 Task: Create a blank project AgileNimbus with privacy Public and default view as List and in the team Taskers . Create three sections in the project as To-Do, Doing and Done
Action: Mouse moved to (423, 237)
Screenshot: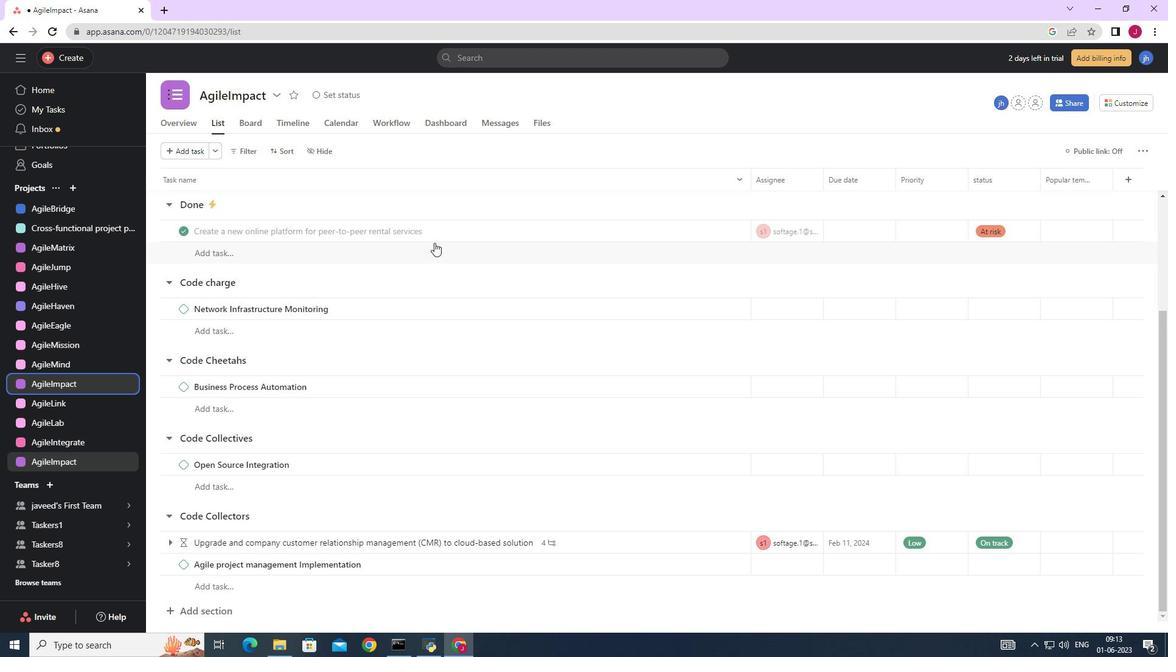
Action: Mouse scrolled (423, 238) with delta (0, 0)
Screenshot: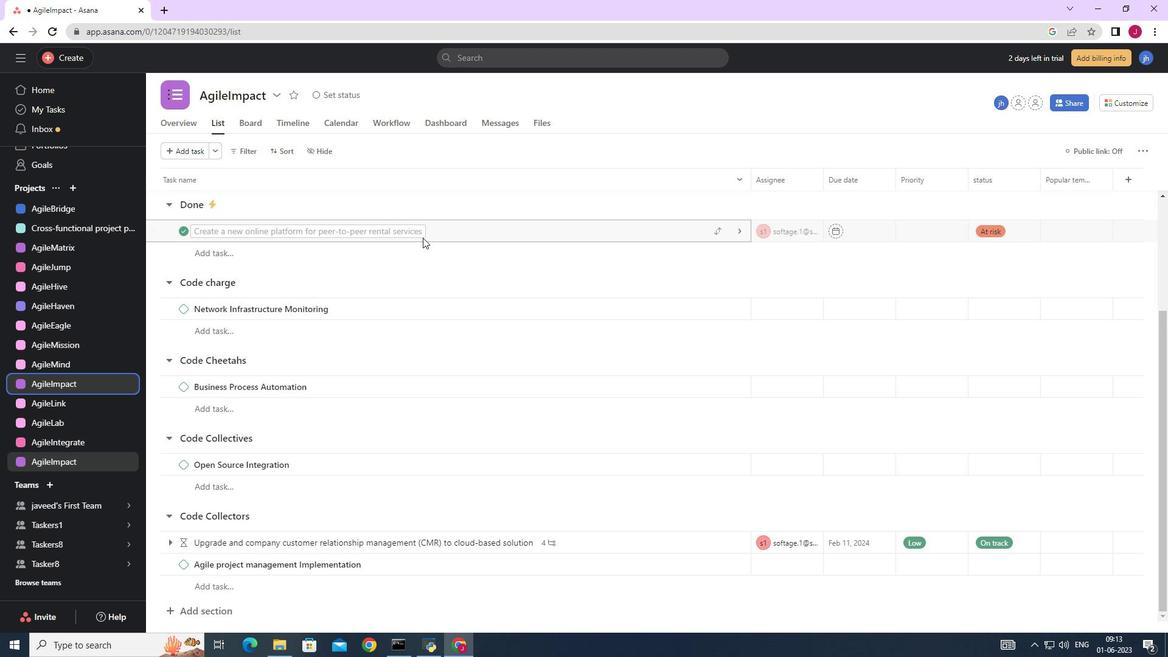 
Action: Mouse scrolled (423, 238) with delta (0, 0)
Screenshot: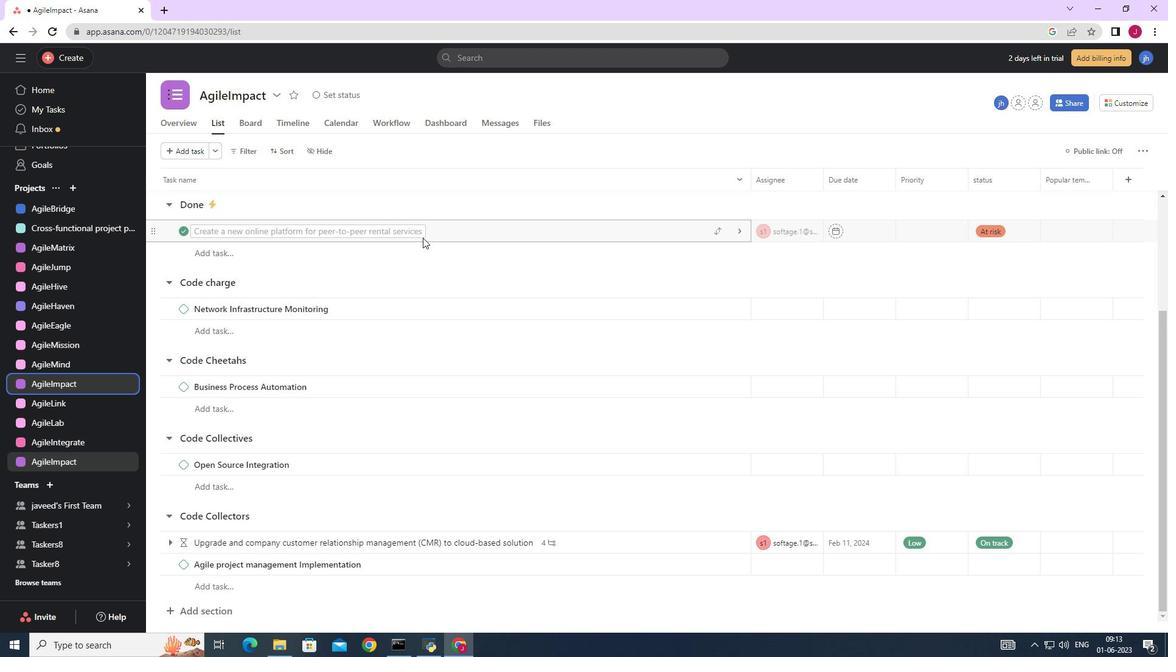 
Action: Mouse scrolled (423, 238) with delta (0, 0)
Screenshot: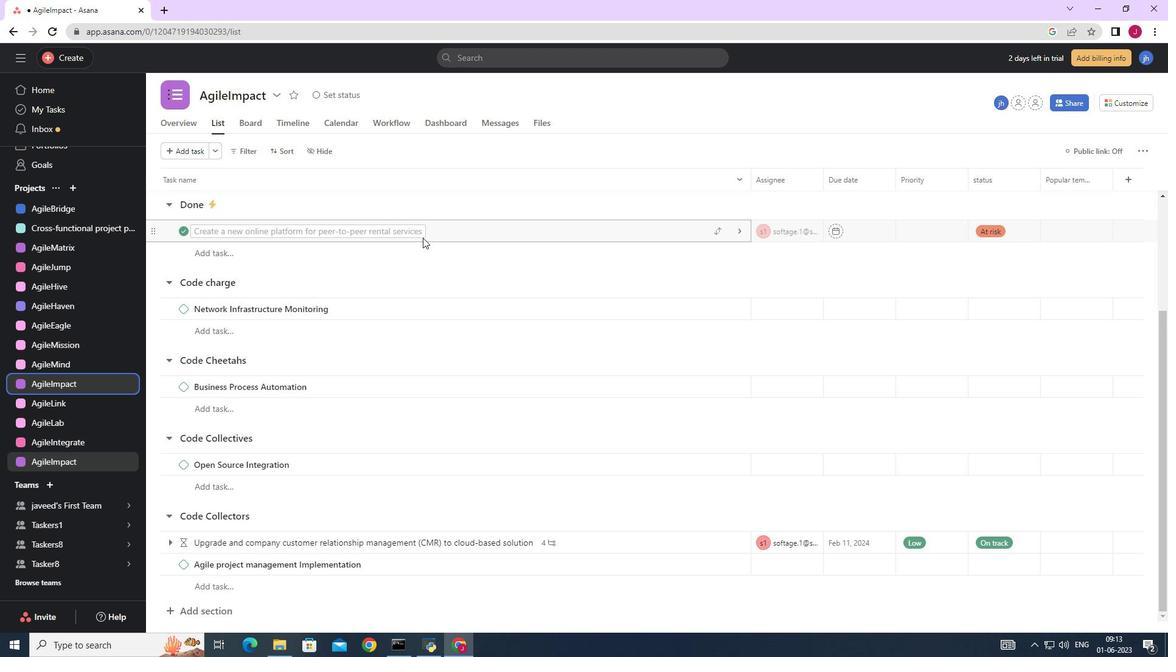 
Action: Mouse scrolled (423, 238) with delta (0, 0)
Screenshot: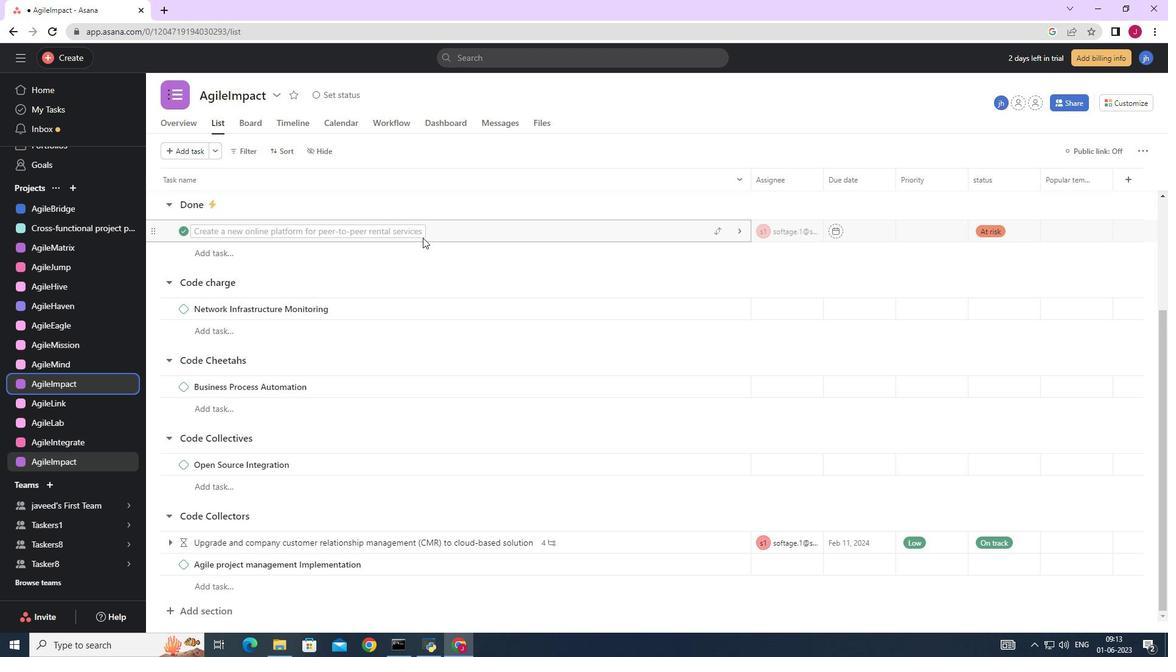 
Action: Mouse moved to (71, 184)
Screenshot: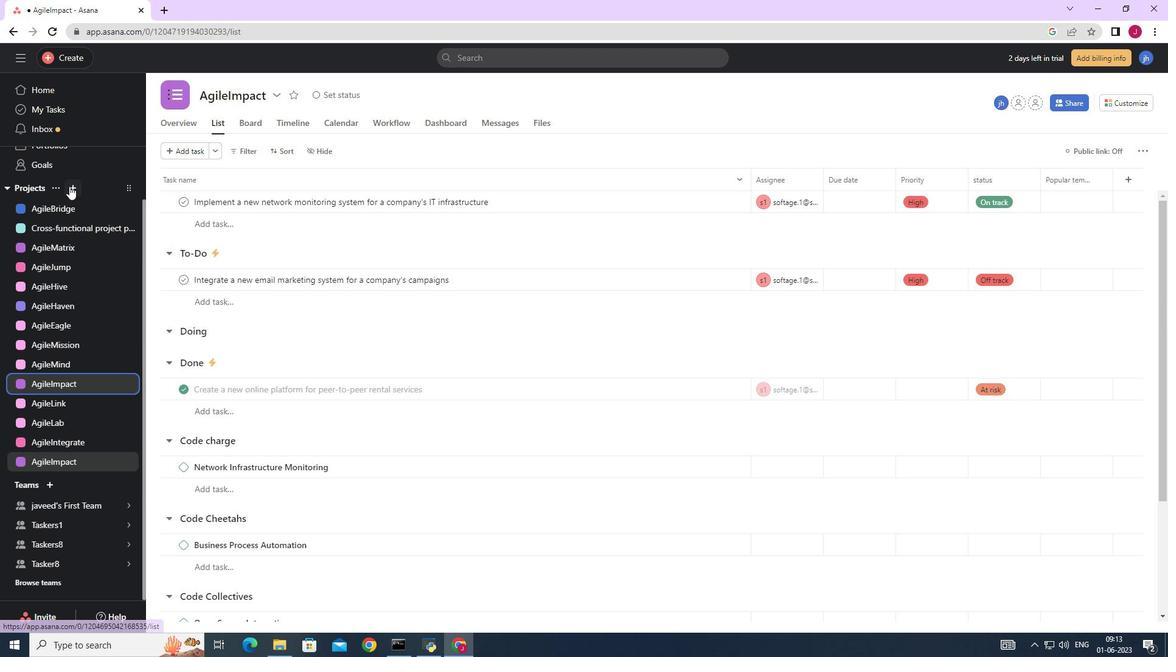 
Action: Mouse pressed left at (71, 184)
Screenshot: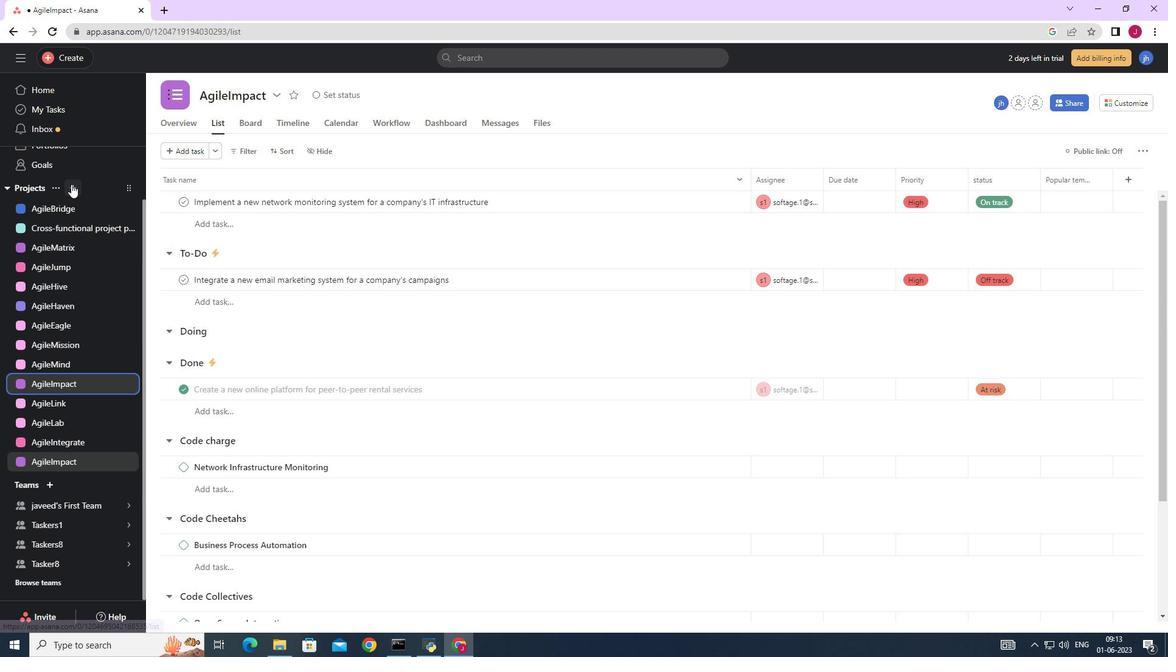 
Action: Mouse moved to (115, 212)
Screenshot: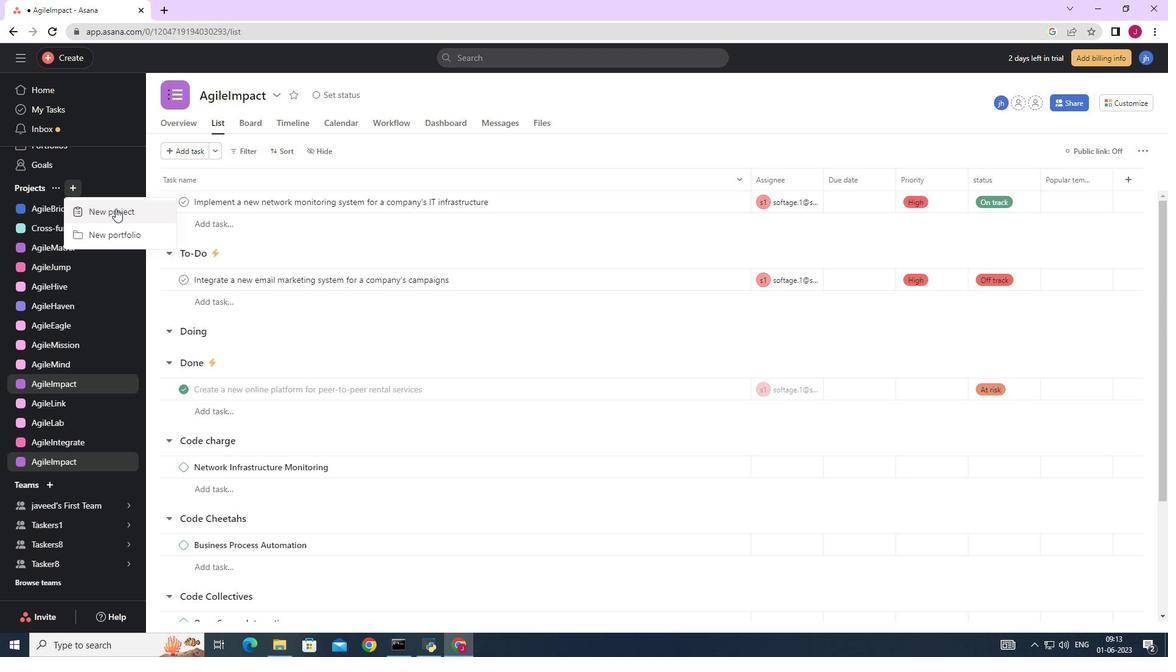 
Action: Mouse pressed left at (115, 212)
Screenshot: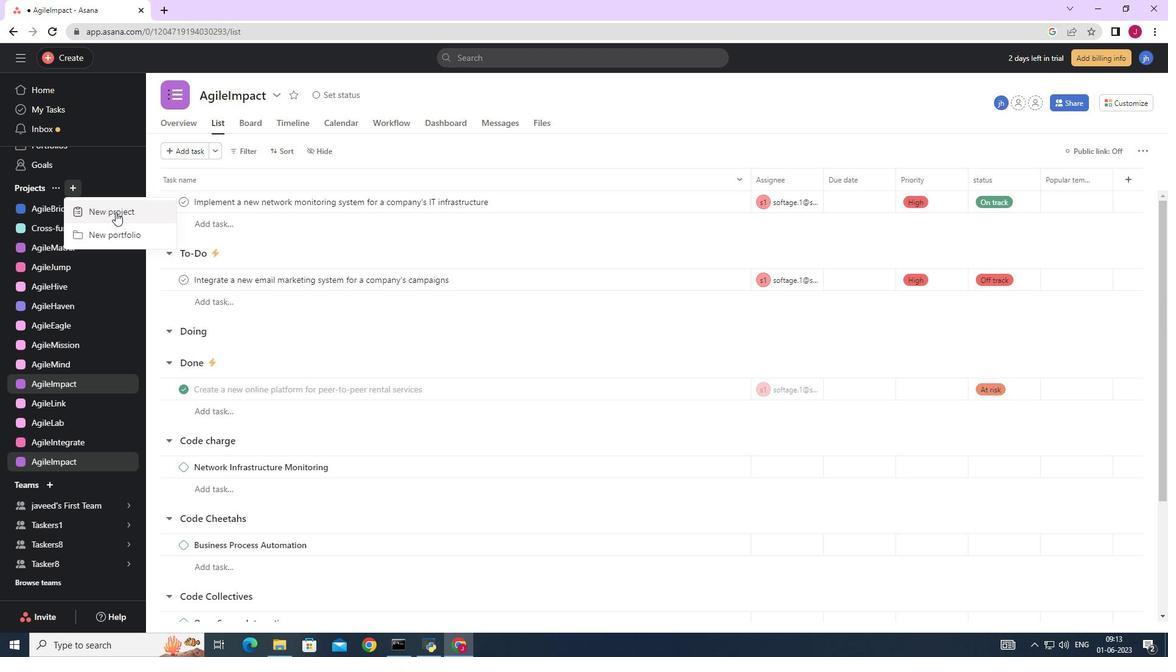 
Action: Mouse moved to (497, 259)
Screenshot: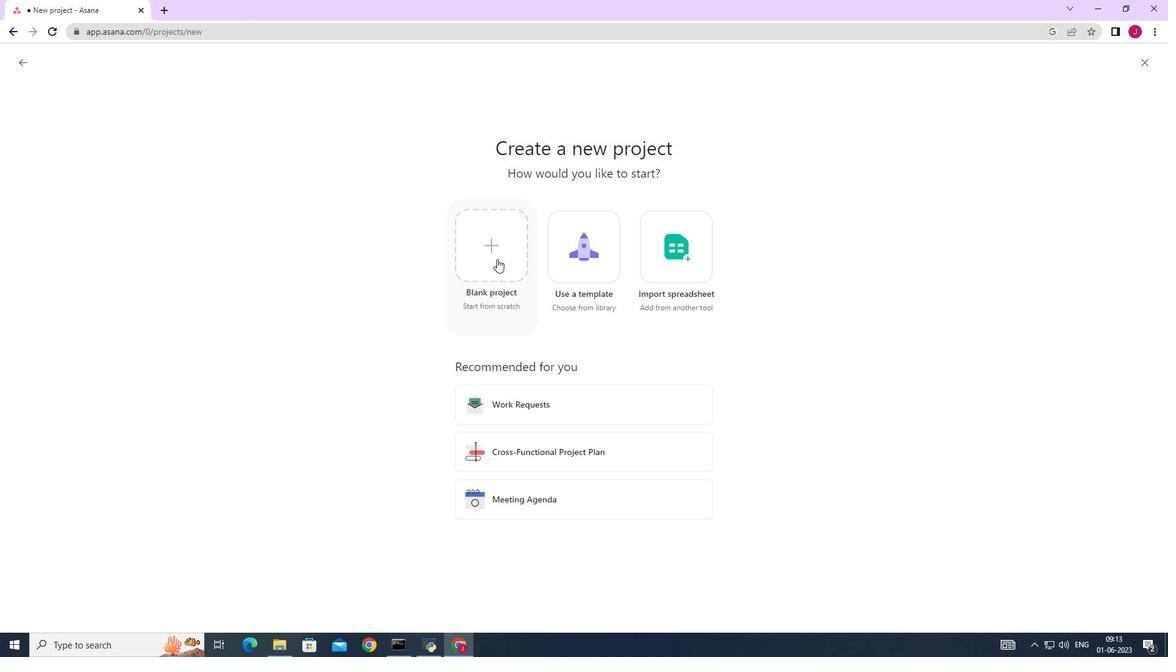 
Action: Mouse pressed left at (497, 259)
Screenshot: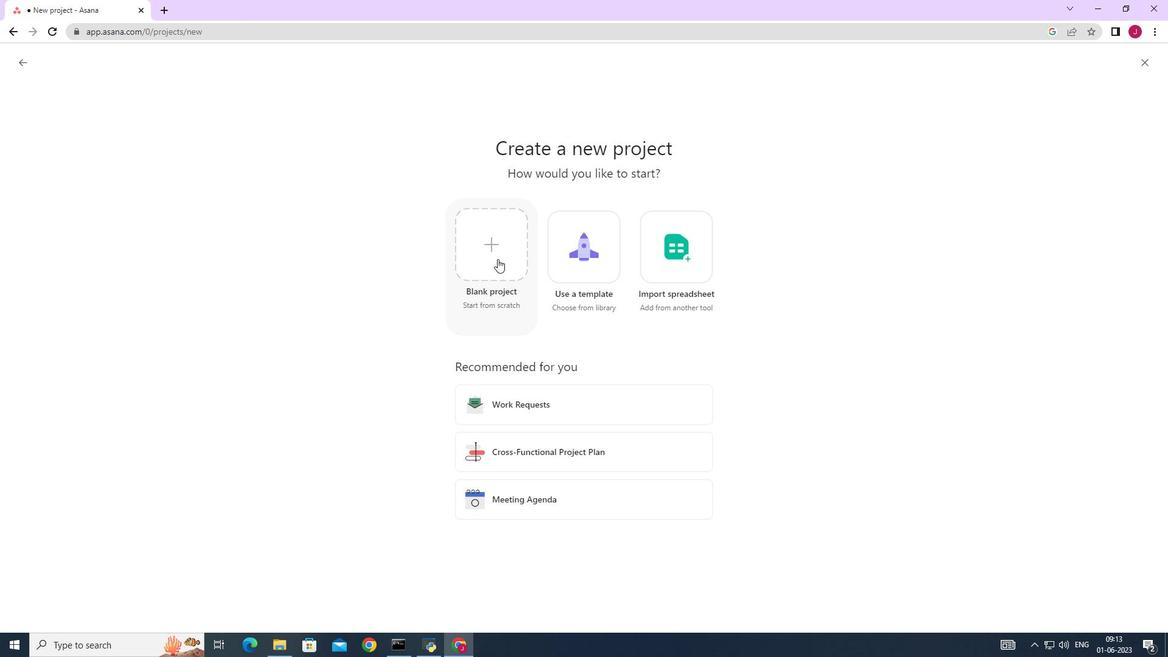 
Action: Mouse moved to (278, 151)
Screenshot: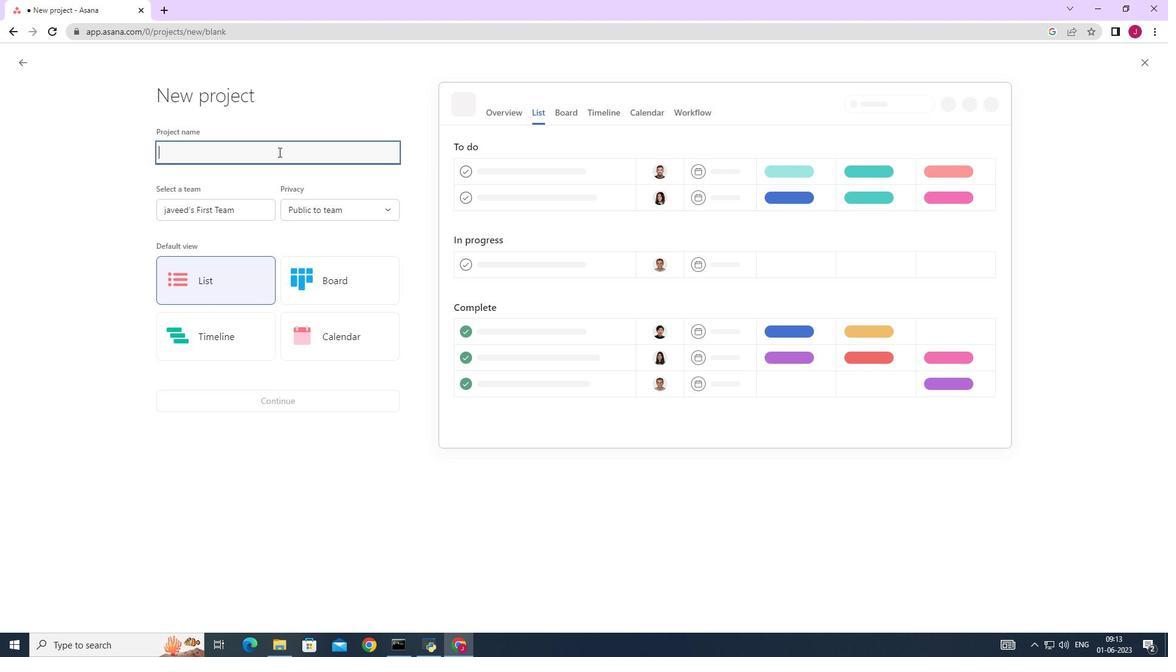 
Action: Mouse pressed left at (278, 151)
Screenshot: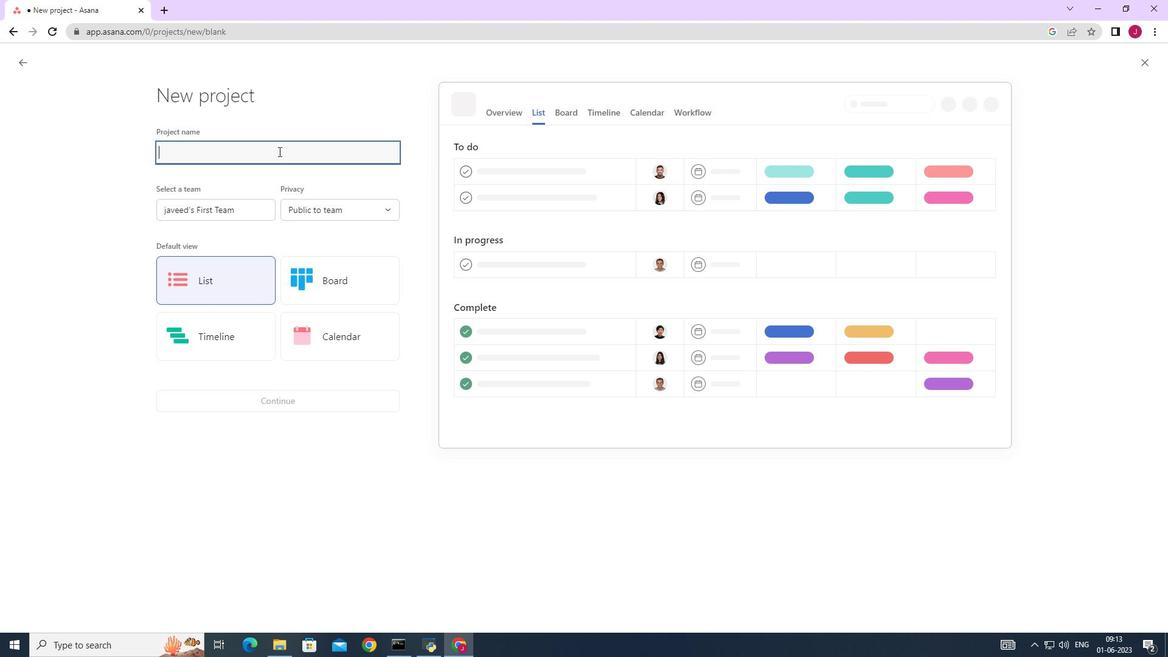 
Action: Key pressed <Key.caps_lock><Key.caps_lock>a<Key.caps_lock>GILE<Key.caps_lock>n<Key.caps_lock>IMBUS
Screenshot: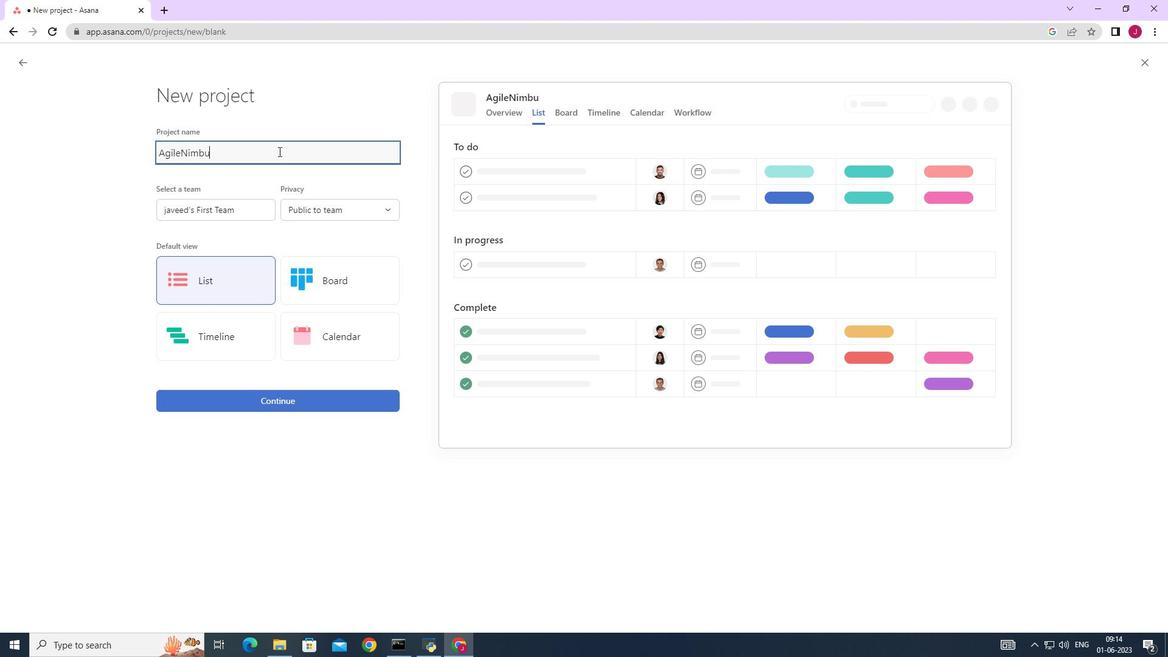 
Action: Mouse moved to (229, 210)
Screenshot: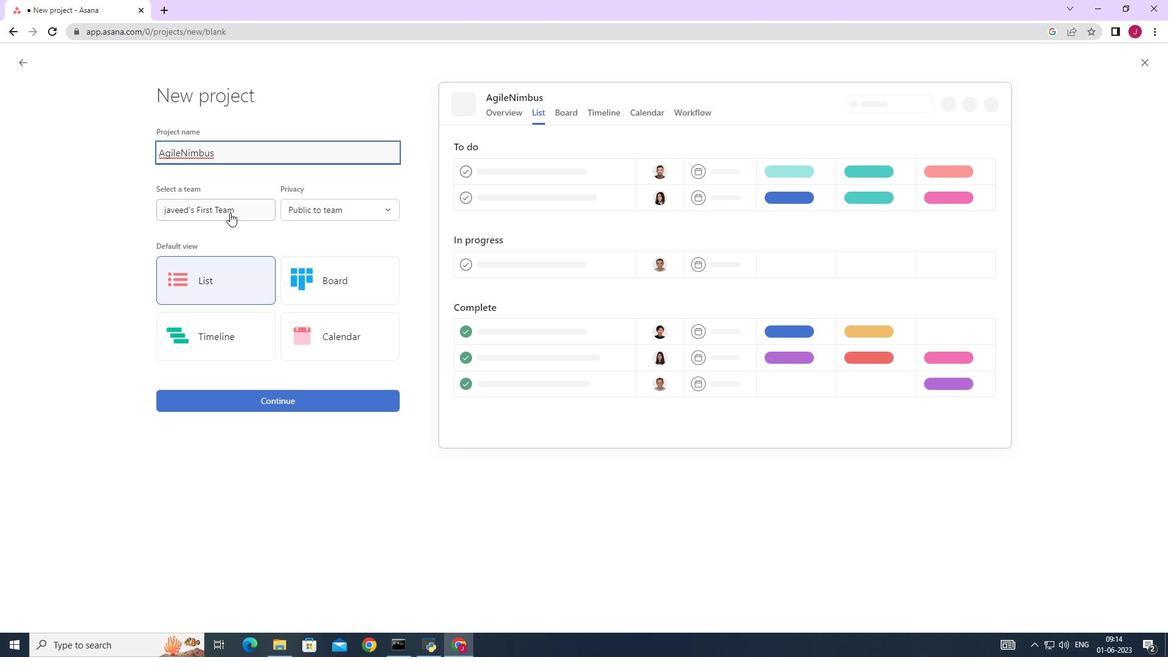 
Action: Mouse pressed left at (229, 210)
Screenshot: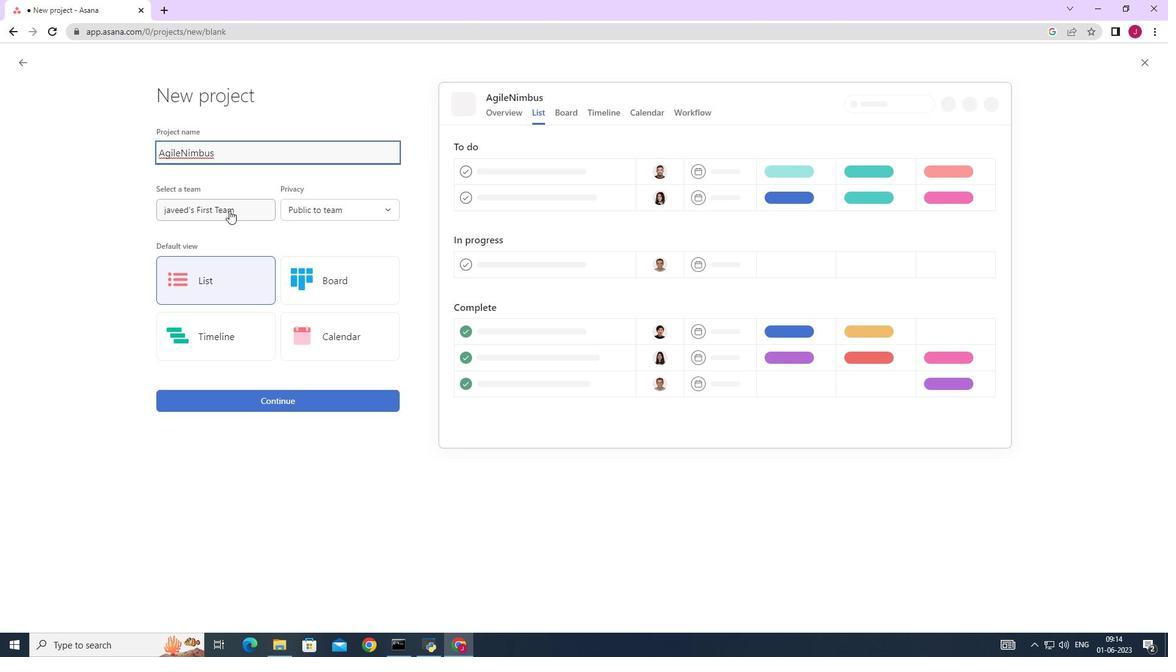 
Action: Mouse moved to (214, 261)
Screenshot: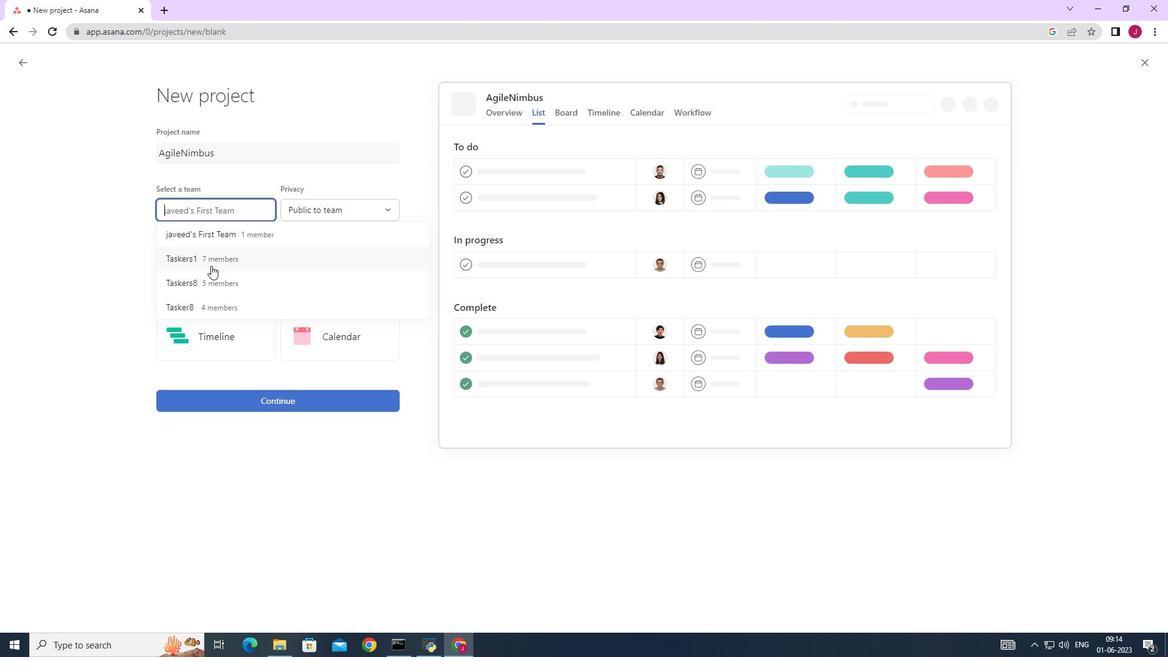 
Action: Mouse pressed left at (214, 261)
Screenshot: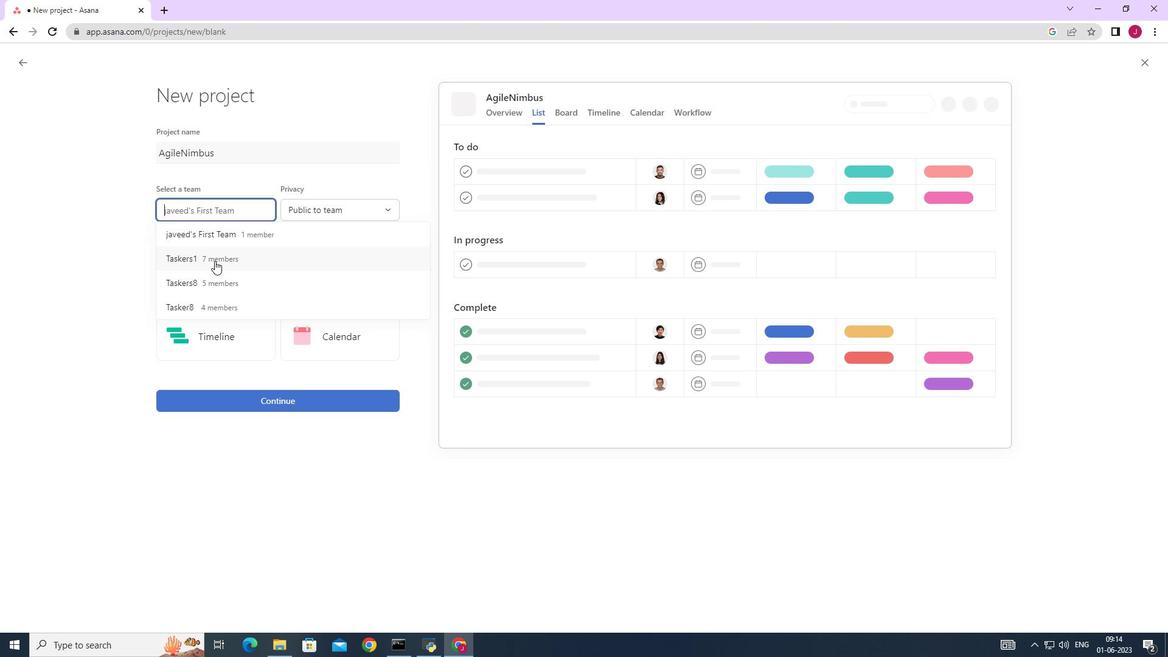 
Action: Mouse moved to (323, 214)
Screenshot: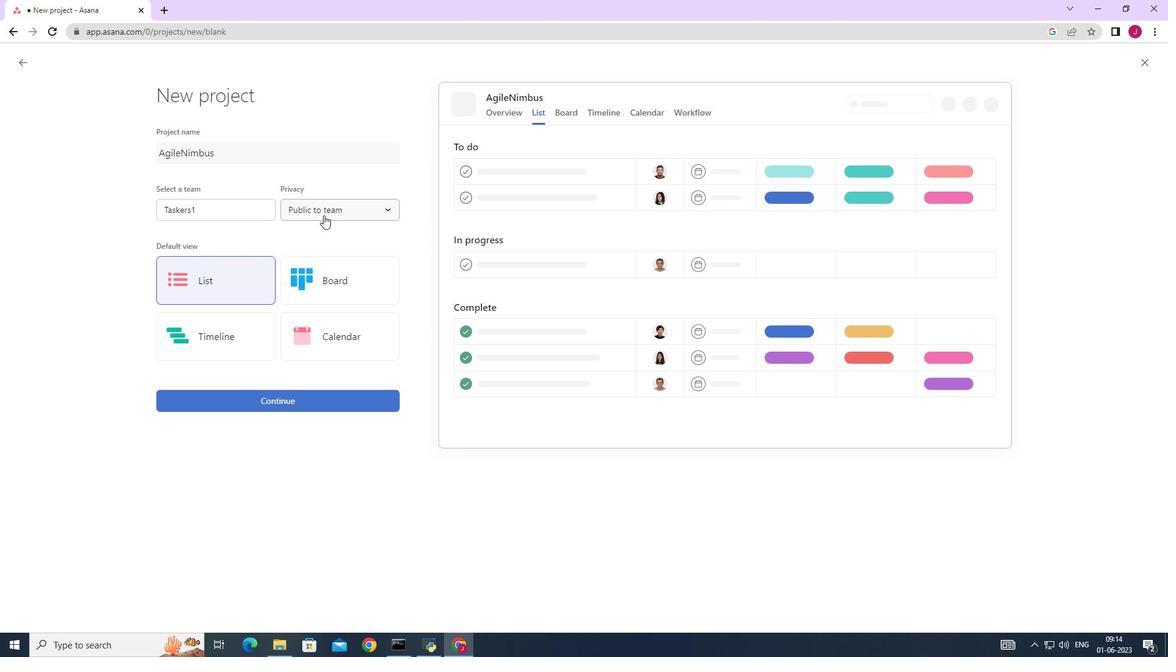 
Action: Mouse pressed left at (323, 214)
Screenshot: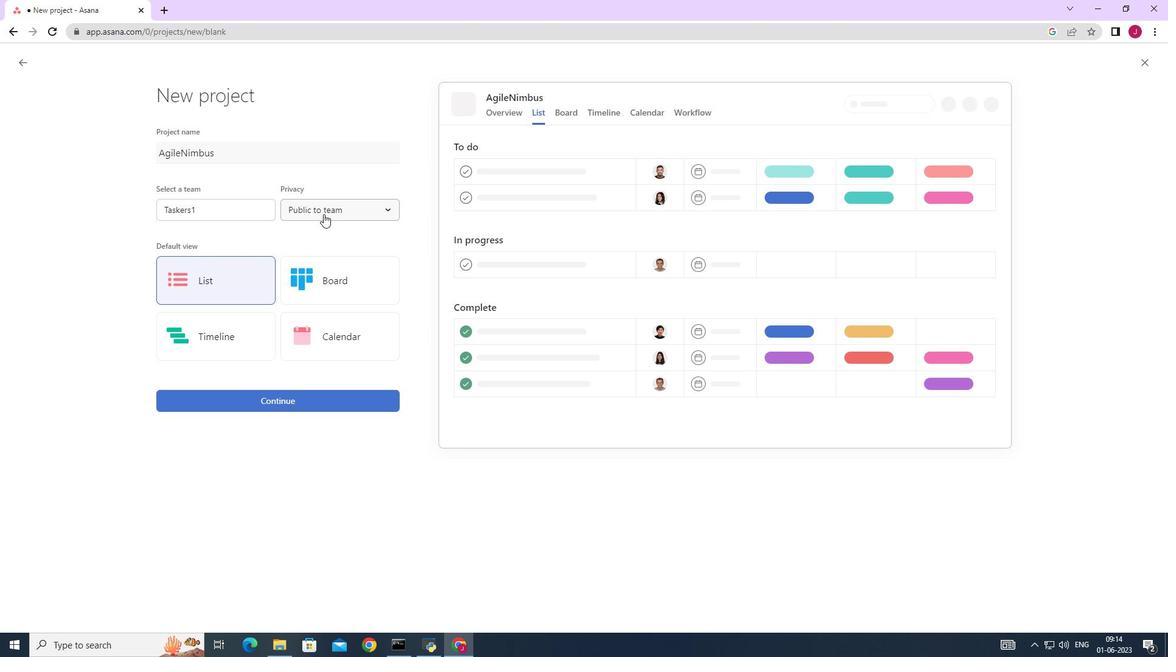 
Action: Mouse moved to (325, 230)
Screenshot: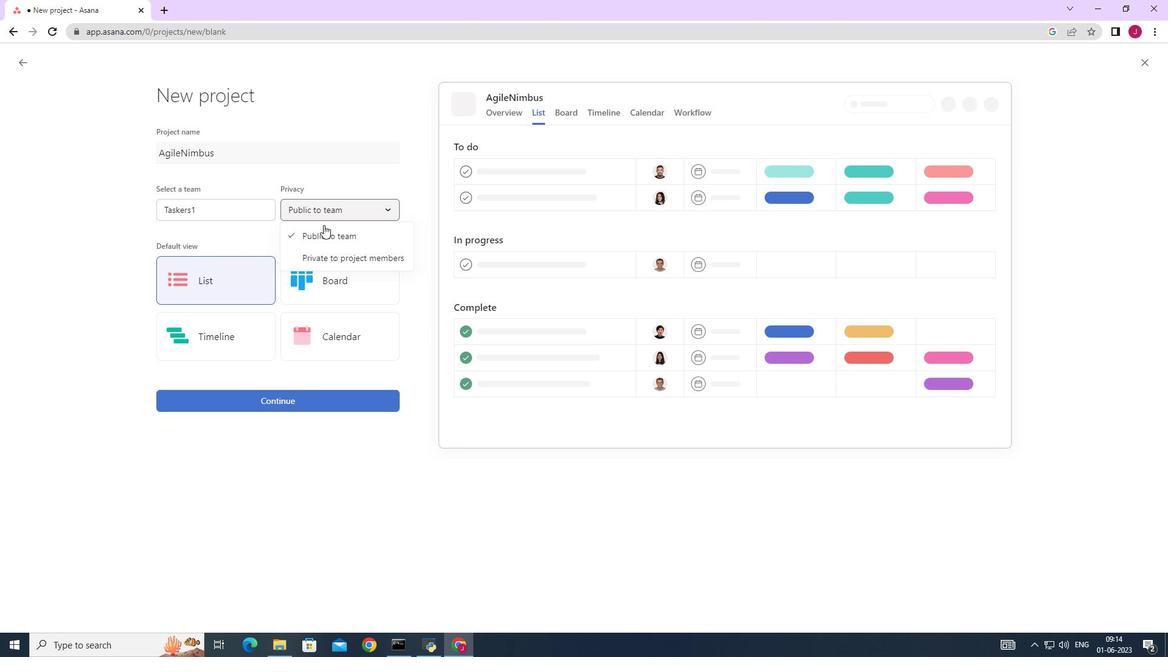 
Action: Mouse pressed left at (325, 230)
Screenshot: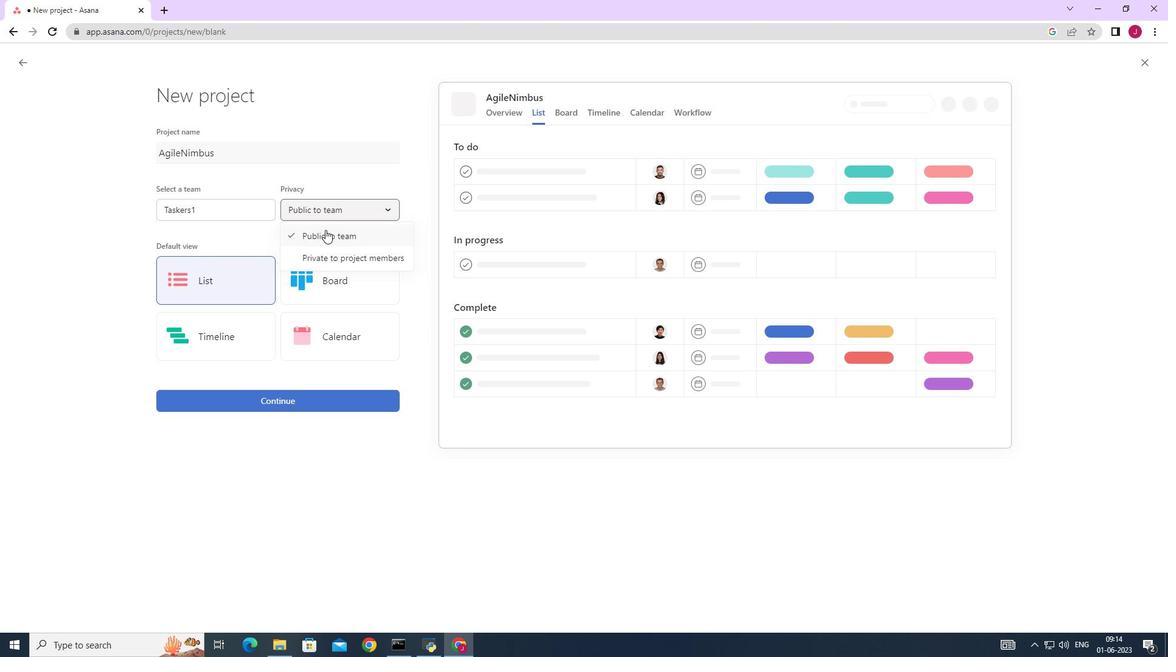 
Action: Mouse moved to (217, 276)
Screenshot: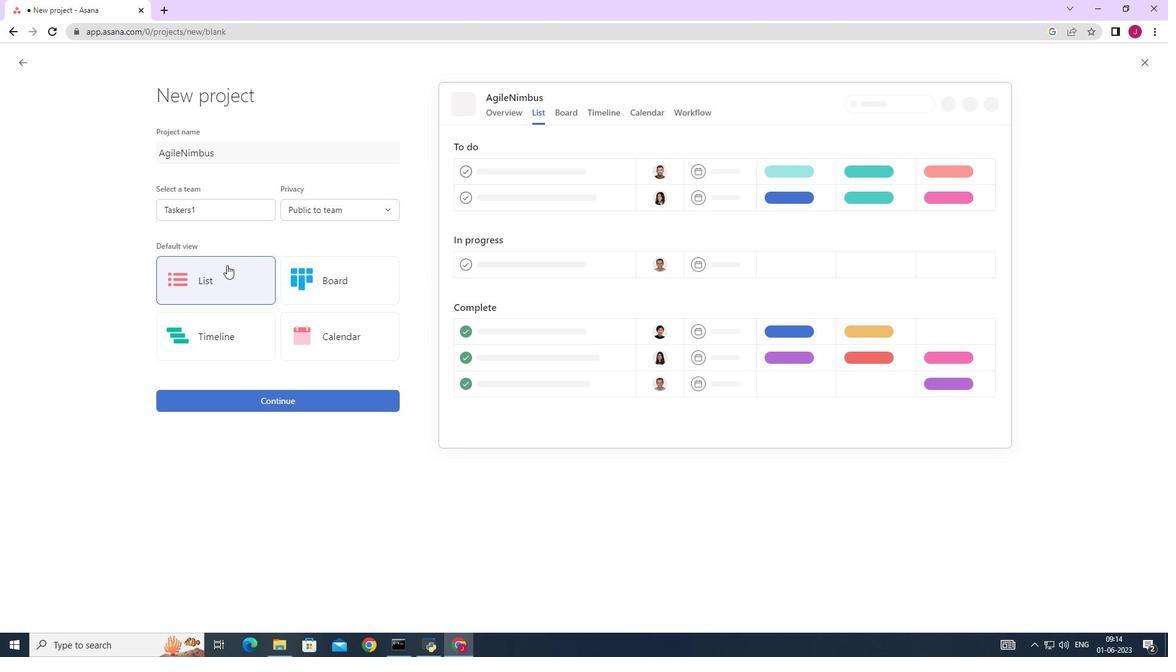 
Action: Mouse pressed left at (217, 276)
Screenshot: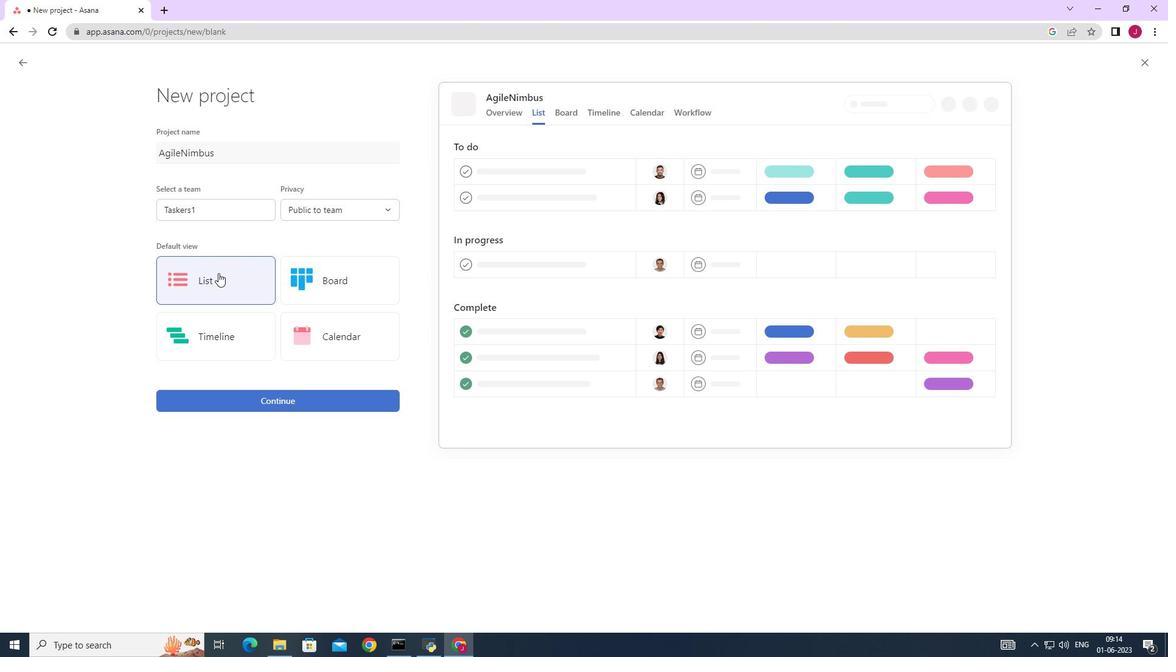 
Action: Mouse moved to (284, 399)
Screenshot: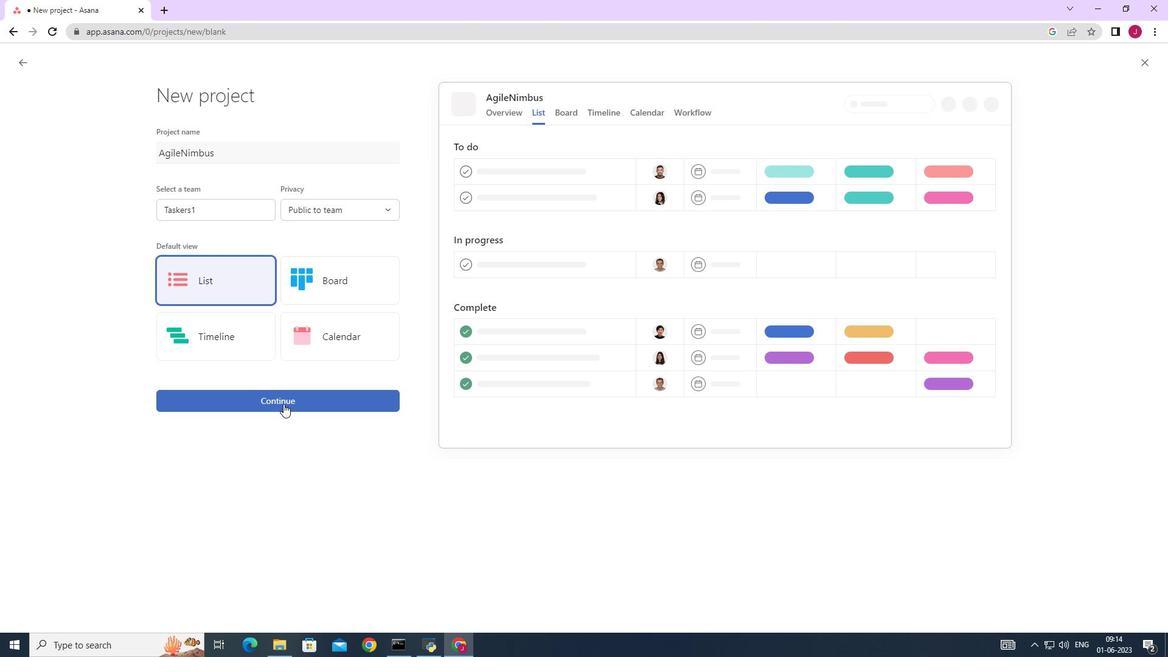 
Action: Mouse pressed left at (284, 399)
Screenshot: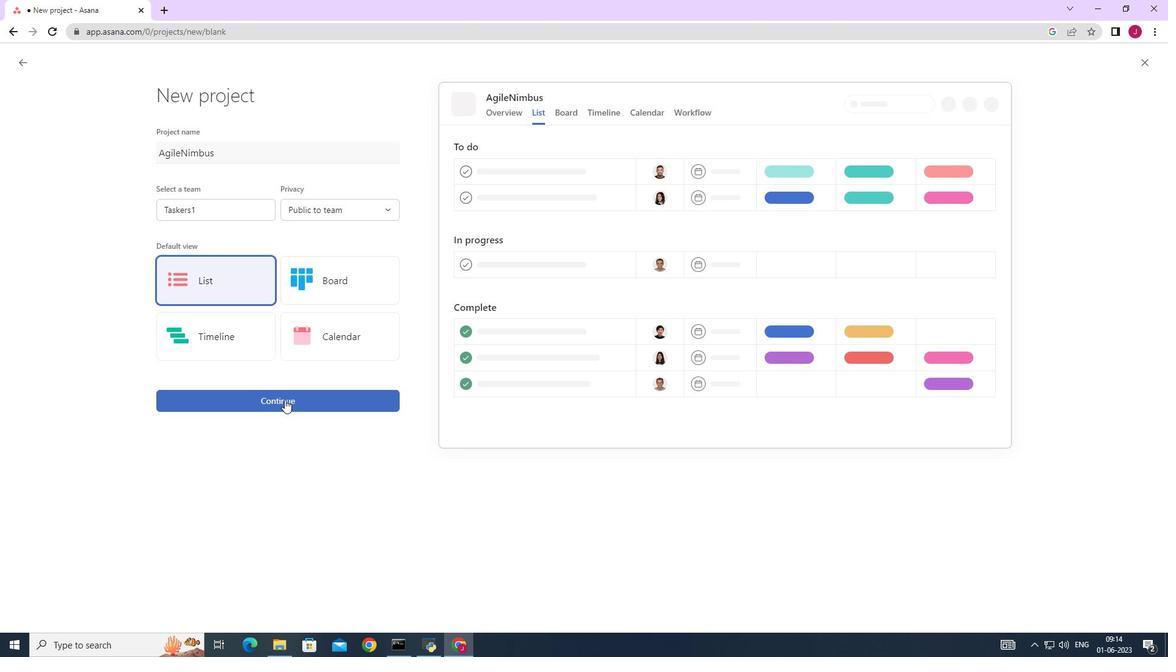 
Action: Mouse moved to (290, 329)
Screenshot: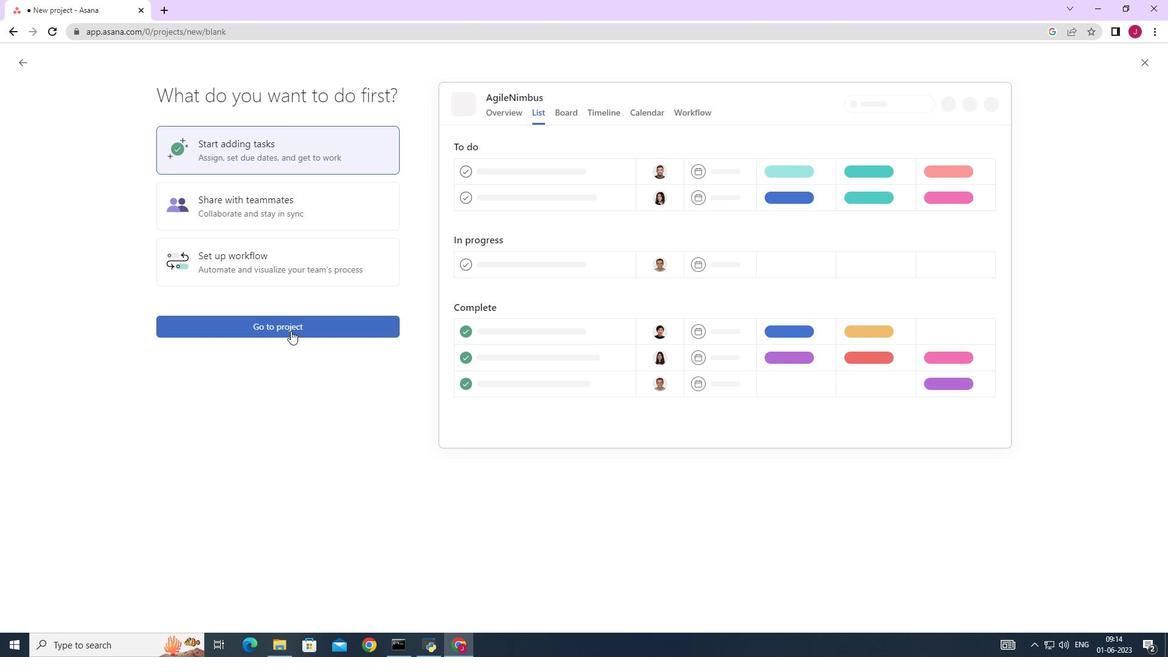 
Action: Mouse pressed left at (290, 329)
Screenshot: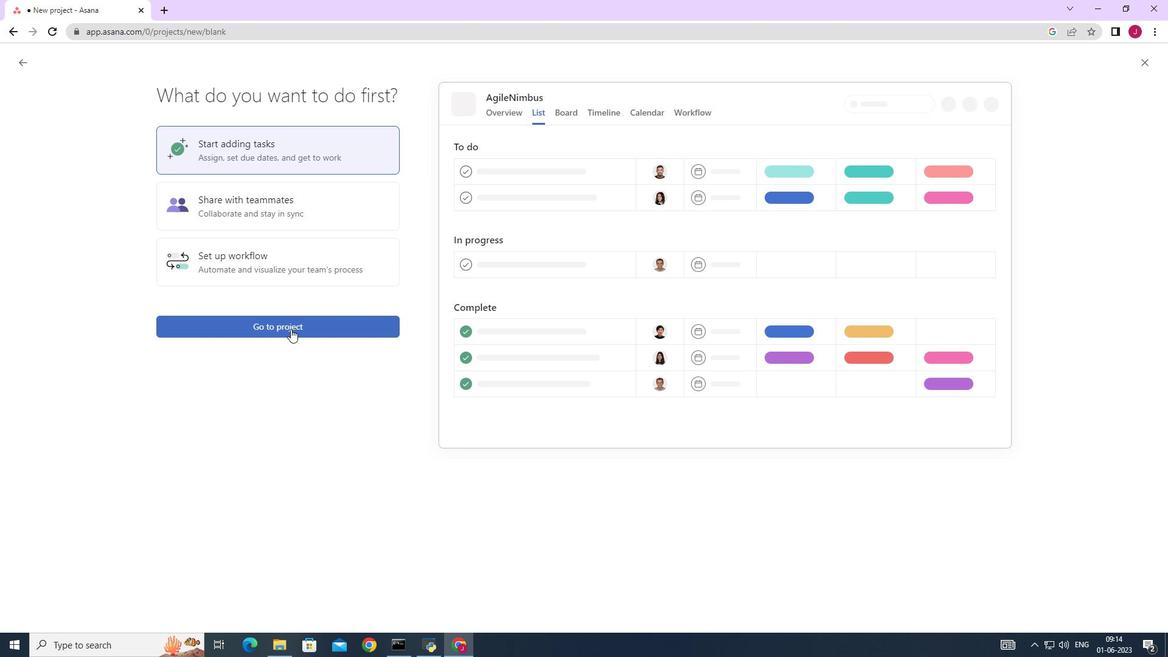 
Action: Mouse moved to (213, 272)
Screenshot: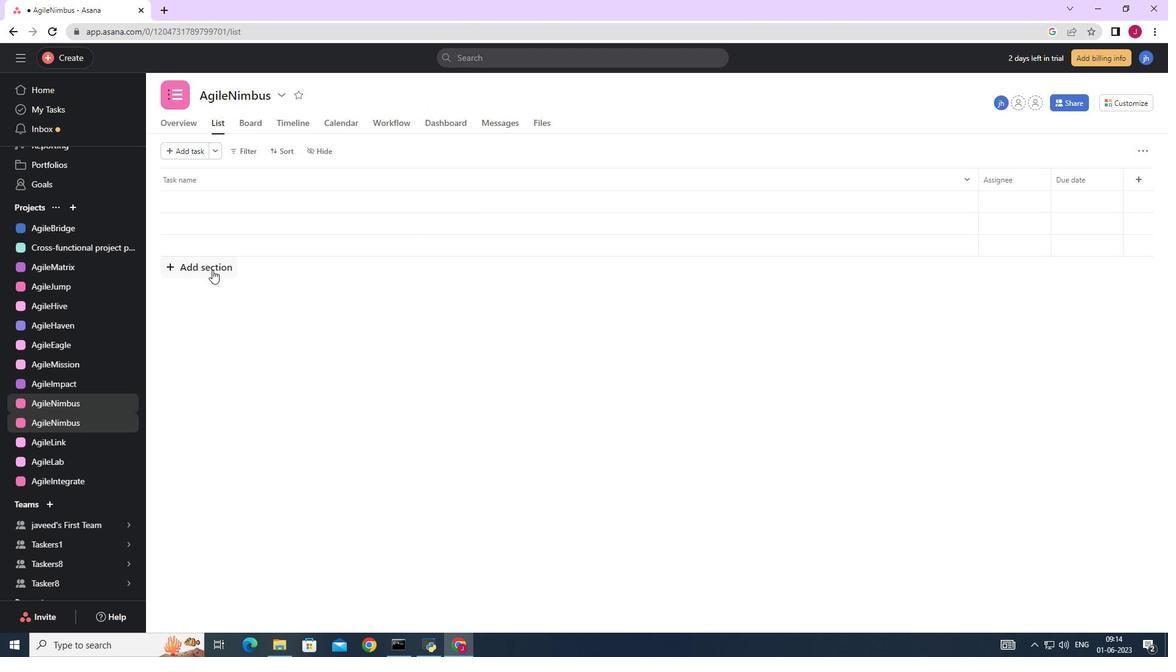
Action: Mouse pressed left at (213, 272)
Screenshot: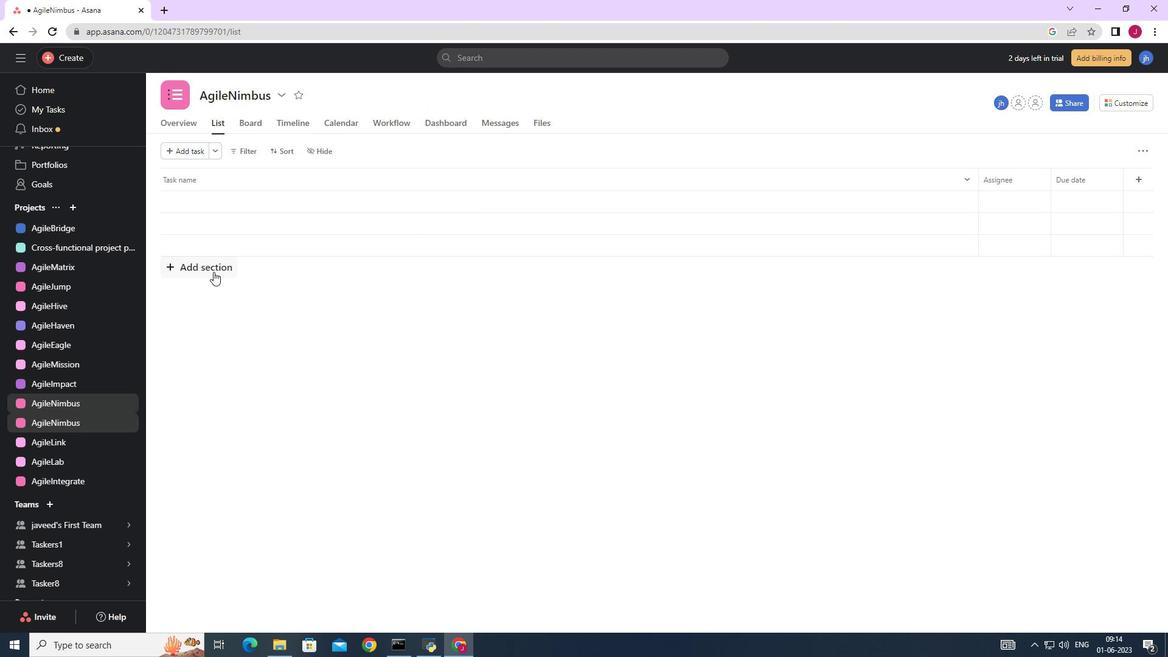 
Action: Key pressed <Key.caps_lock>t<Key.caps_lock>O-<Key.caps_lock>d<Key.caps_lock>O
Screenshot: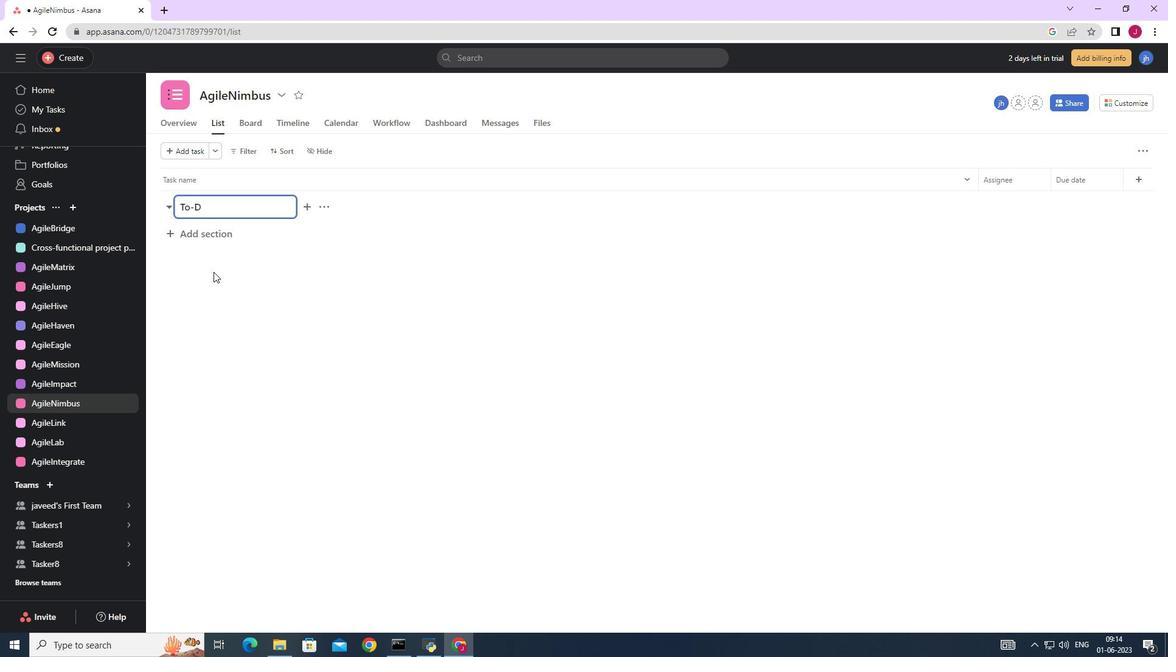 
Action: Mouse moved to (222, 237)
Screenshot: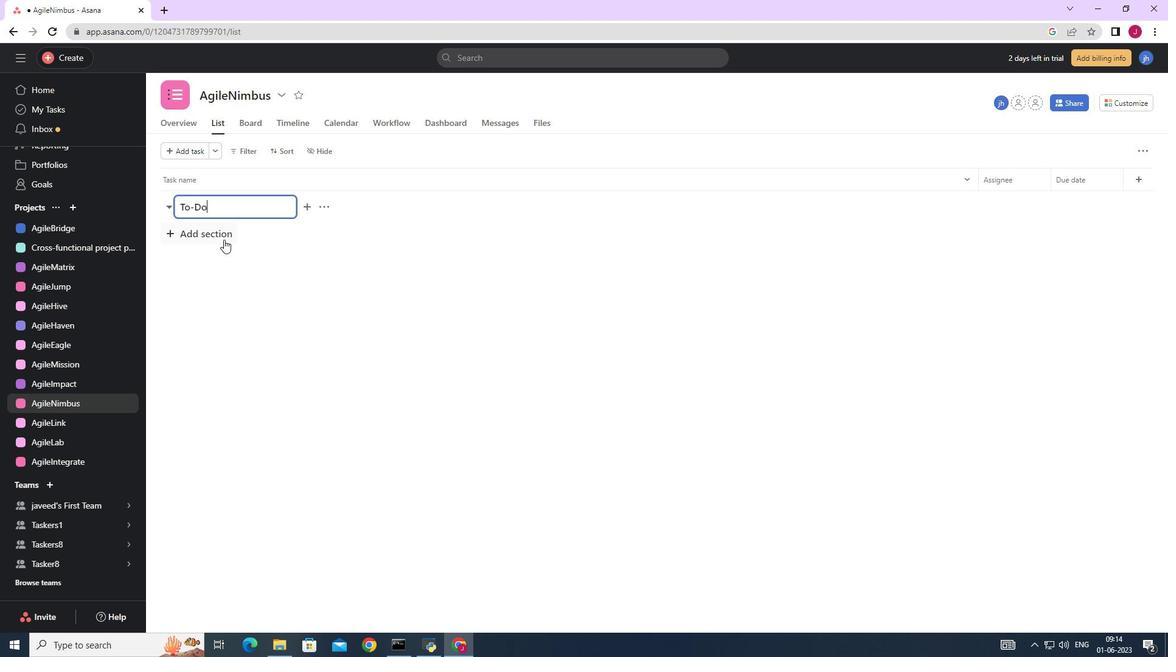 
Action: Mouse pressed left at (222, 237)
Screenshot: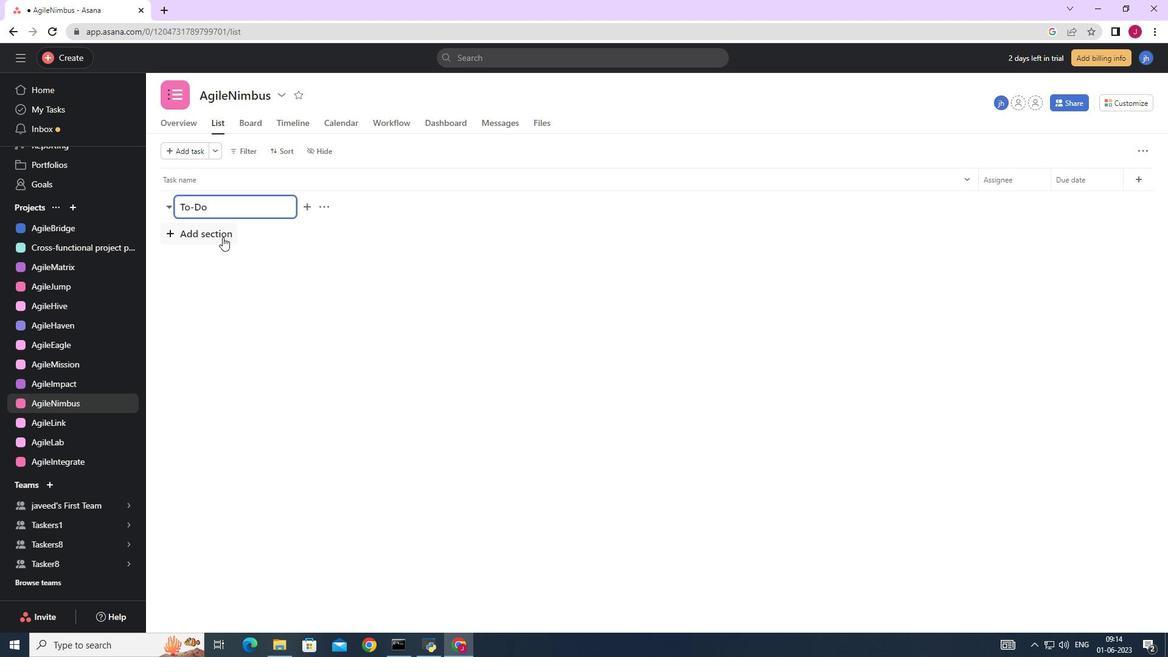 
Action: Key pressed <Key.caps_lock>d<Key.caps_lock>OING<Key.space>
Screenshot: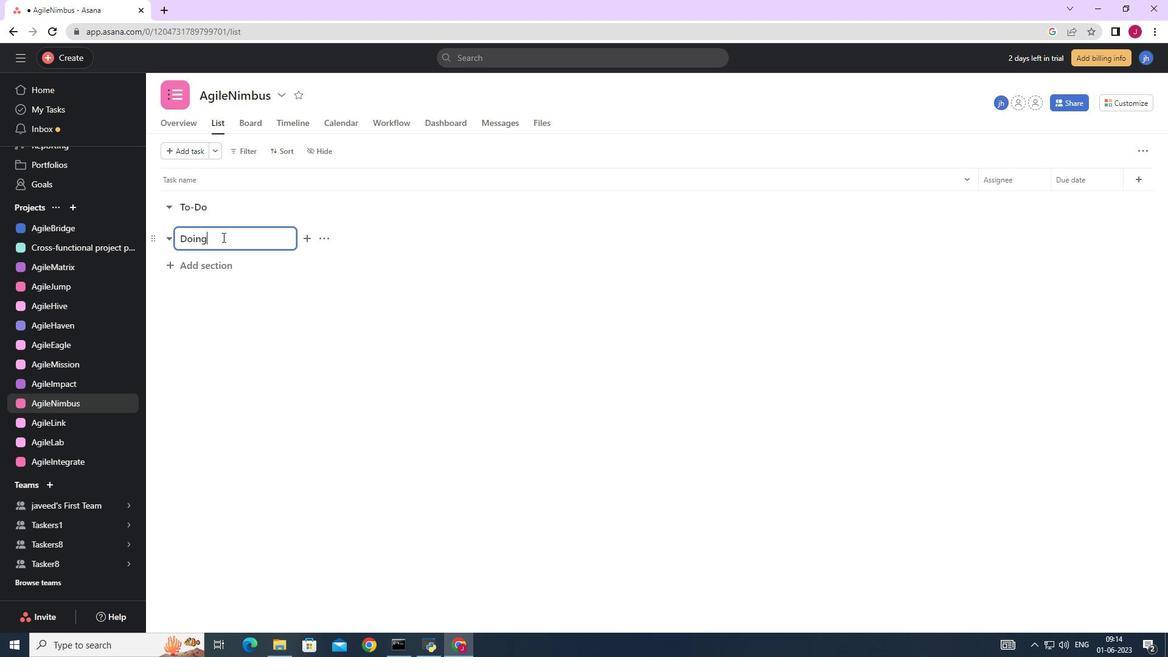 
Action: Mouse moved to (210, 262)
Screenshot: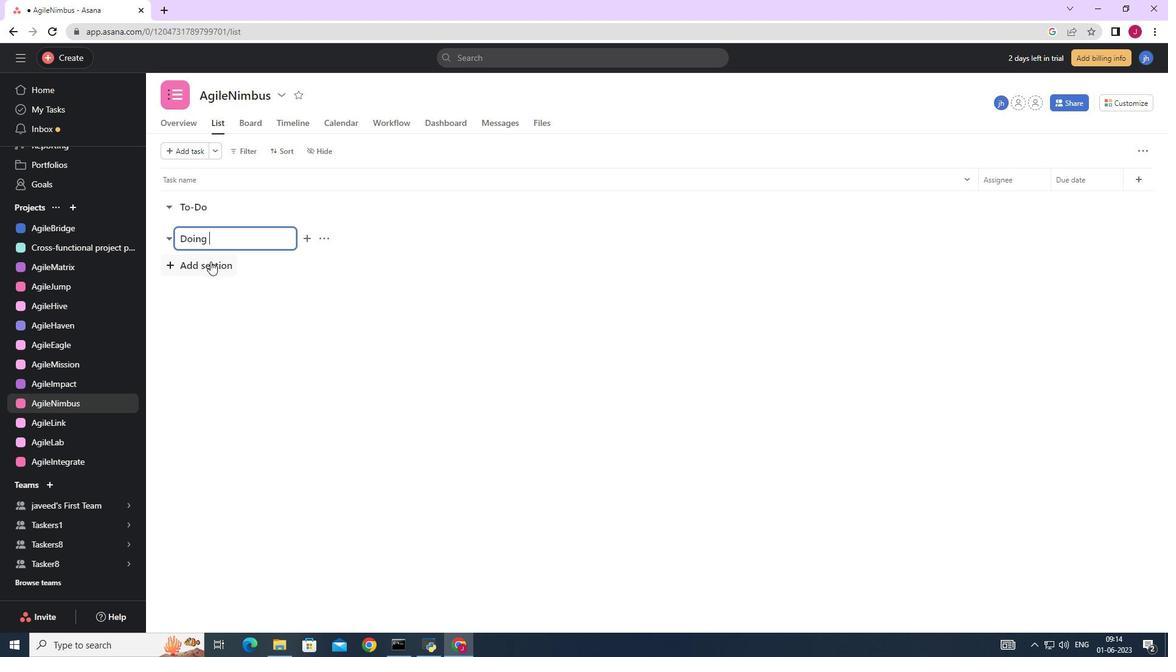 
Action: Mouse pressed left at (210, 262)
Screenshot: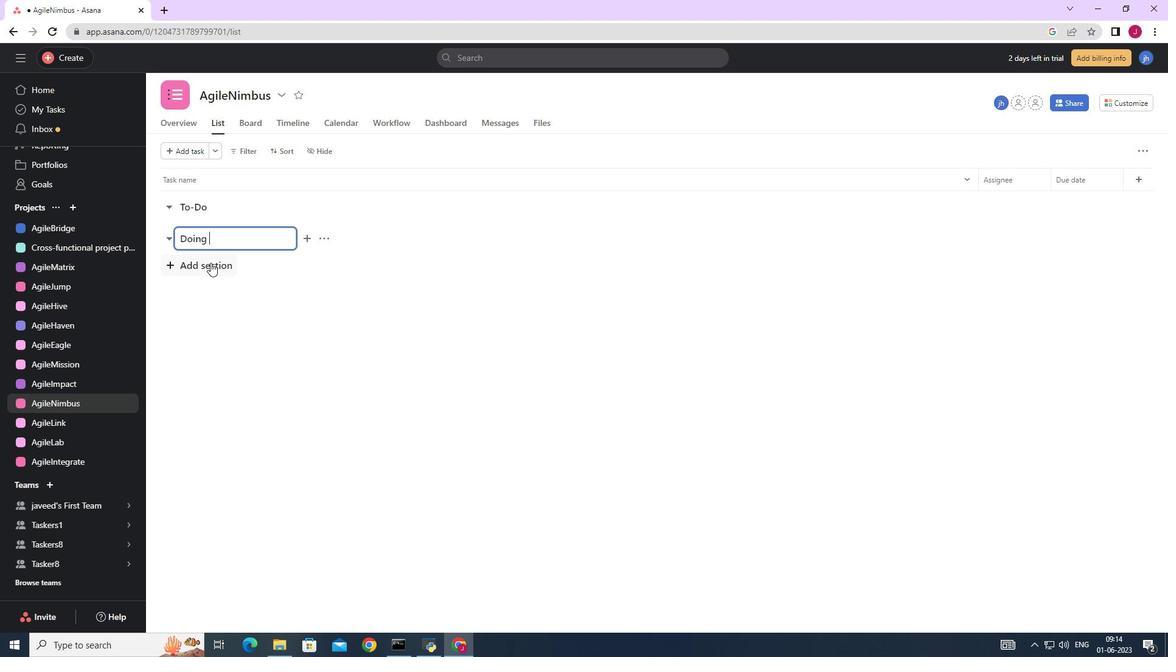 
Action: Key pressed <Key.caps_lock>d<Key.caps_lock>ONE<Key.enter>
Screenshot: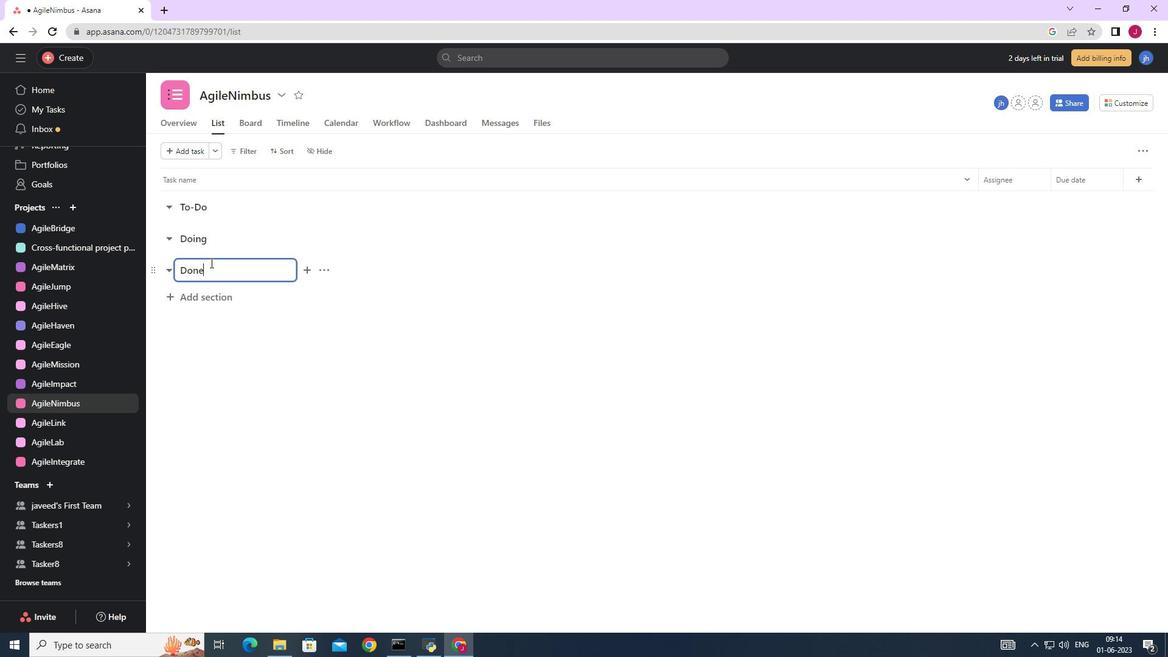 
Action: Mouse moved to (345, 384)
Screenshot: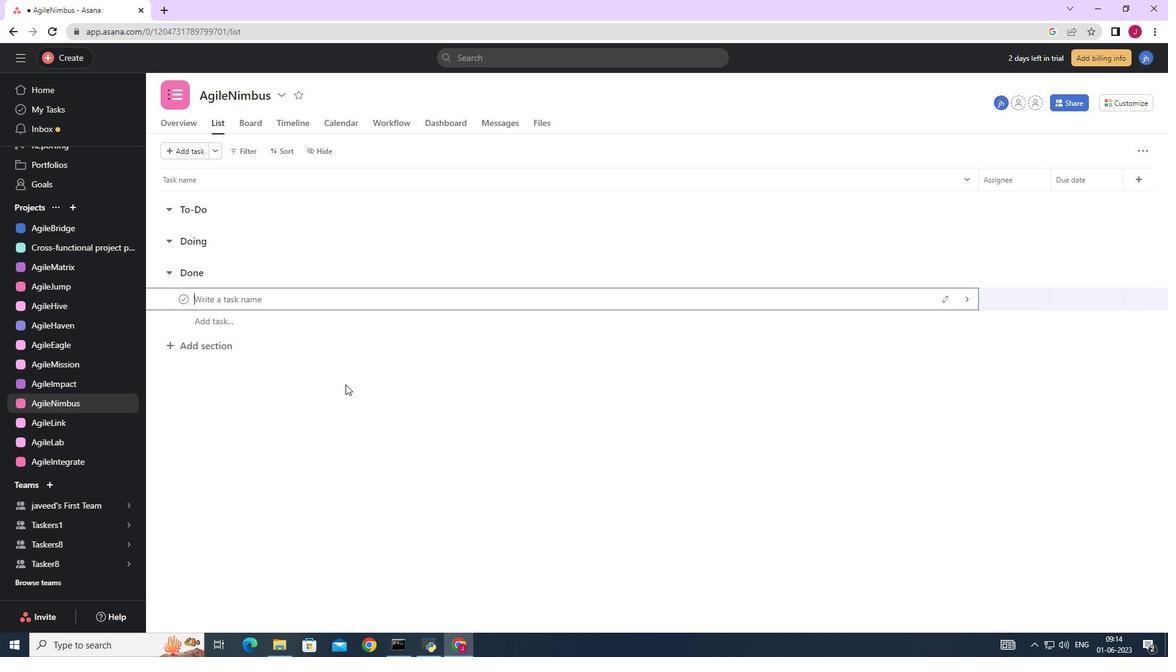 
